 Task: Set the relative font size for the text renderer to large.
Action: Mouse moved to (130, 18)
Screenshot: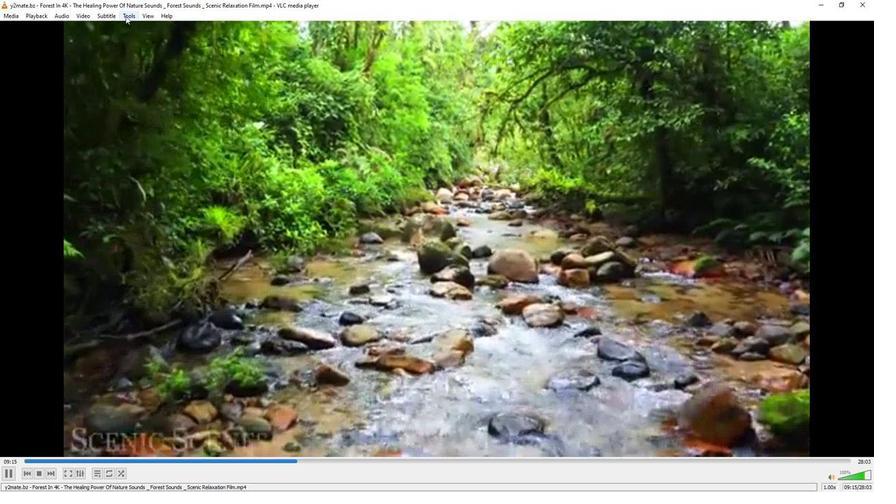 
Action: Mouse pressed left at (130, 18)
Screenshot: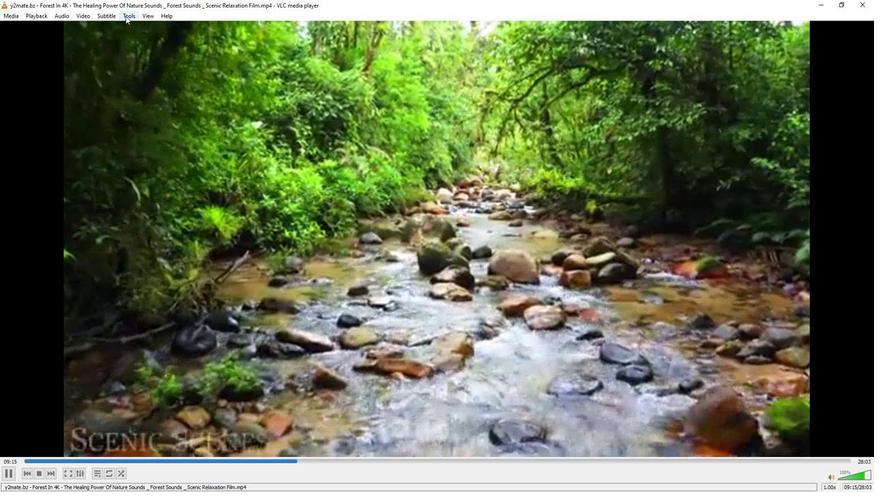 
Action: Mouse moved to (153, 123)
Screenshot: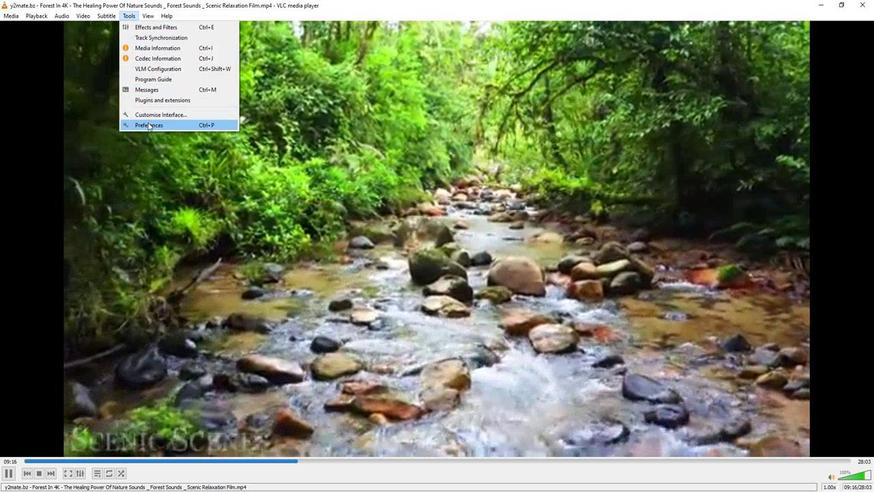 
Action: Mouse pressed left at (153, 123)
Screenshot: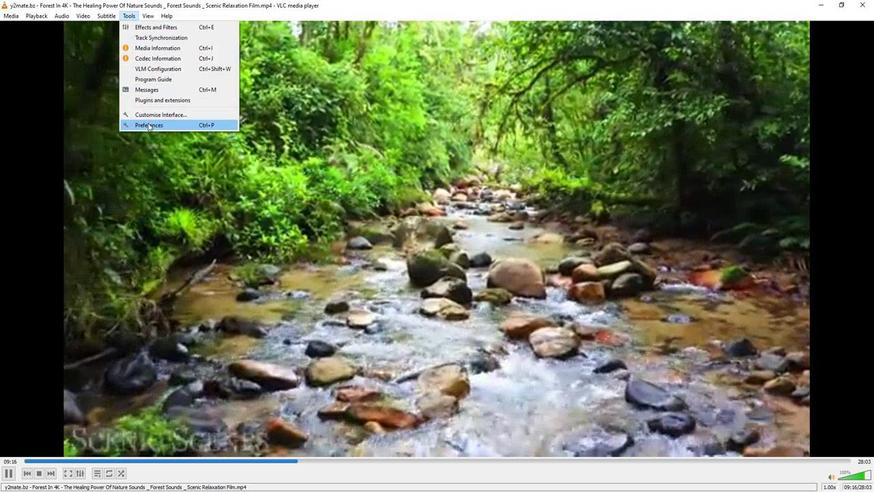 
Action: Mouse moved to (291, 397)
Screenshot: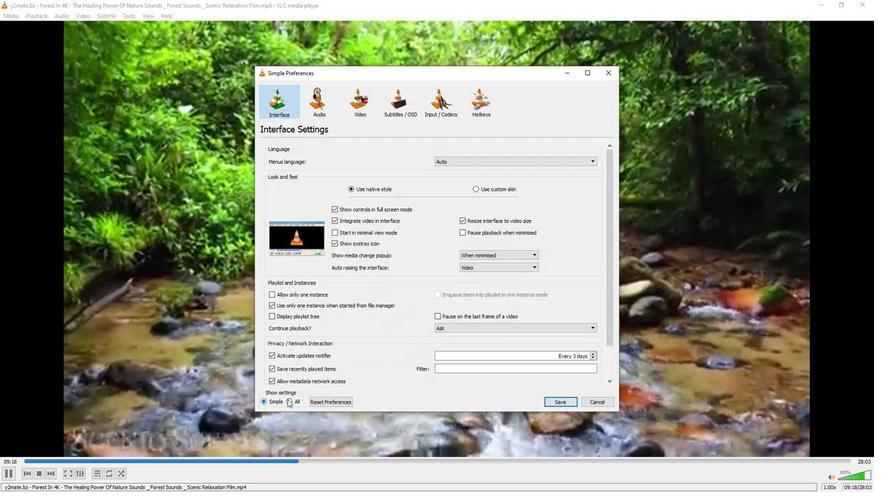 
Action: Mouse pressed left at (291, 397)
Screenshot: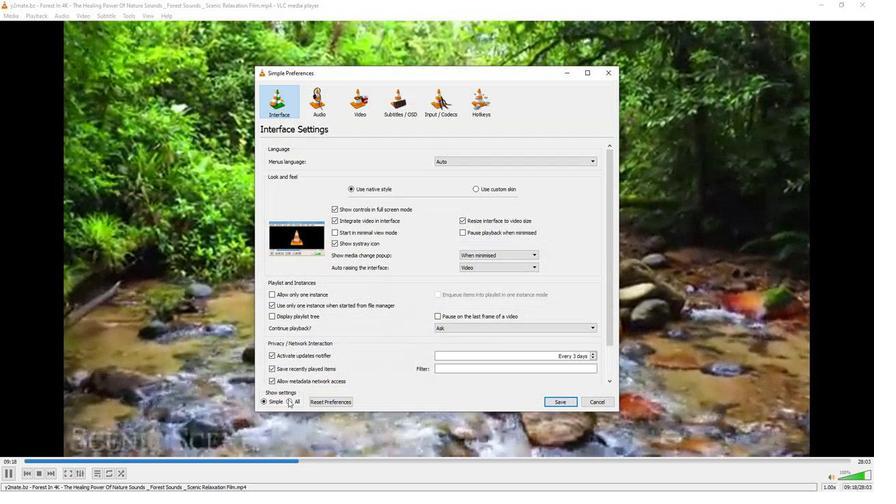 
Action: Mouse moved to (308, 342)
Screenshot: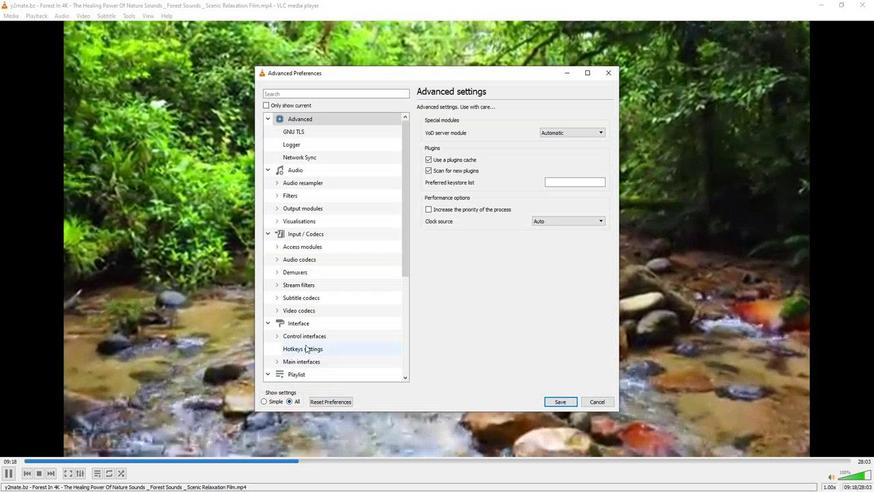 
Action: Mouse scrolled (308, 341) with delta (0, 0)
Screenshot: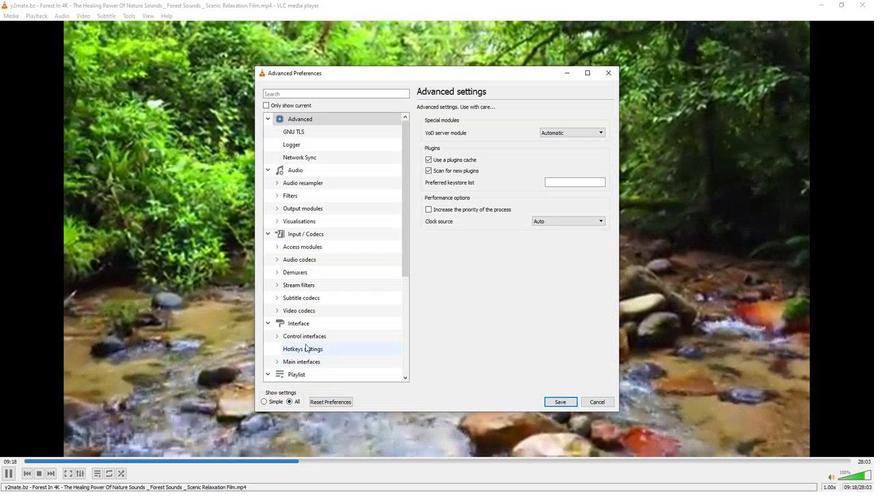 
Action: Mouse scrolled (308, 341) with delta (0, 0)
Screenshot: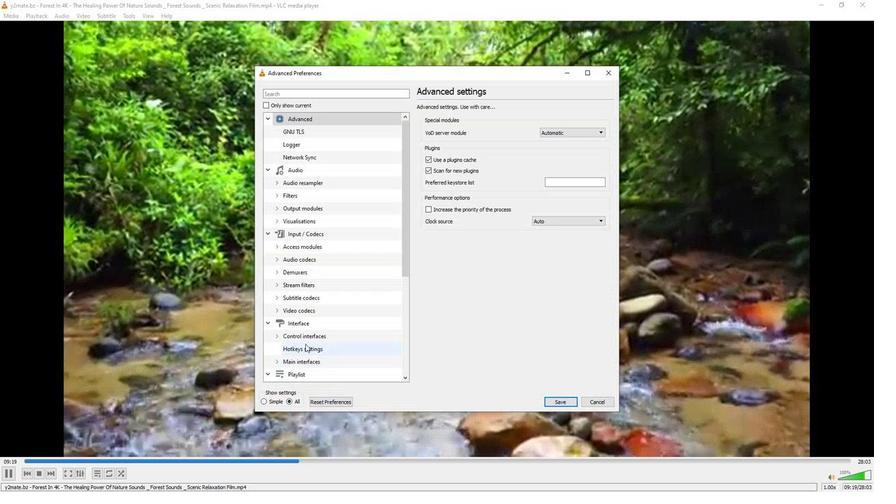 
Action: Mouse scrolled (308, 341) with delta (0, 0)
Screenshot: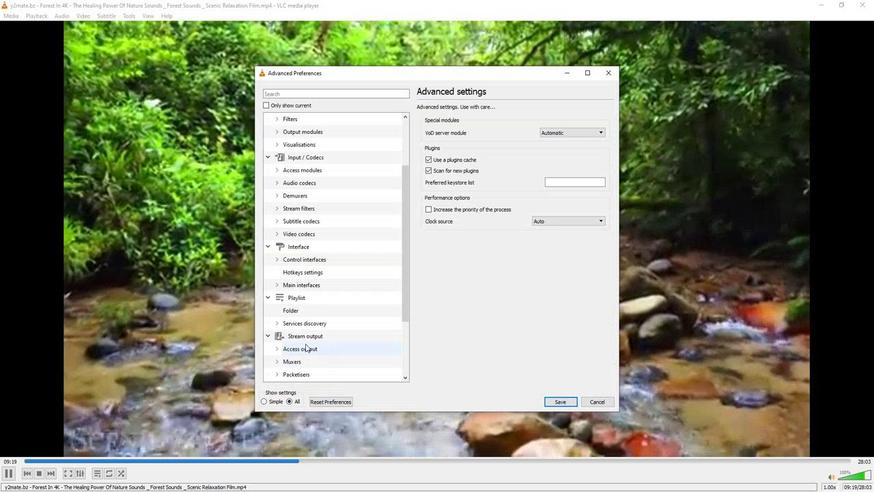 
Action: Mouse scrolled (308, 341) with delta (0, 0)
Screenshot: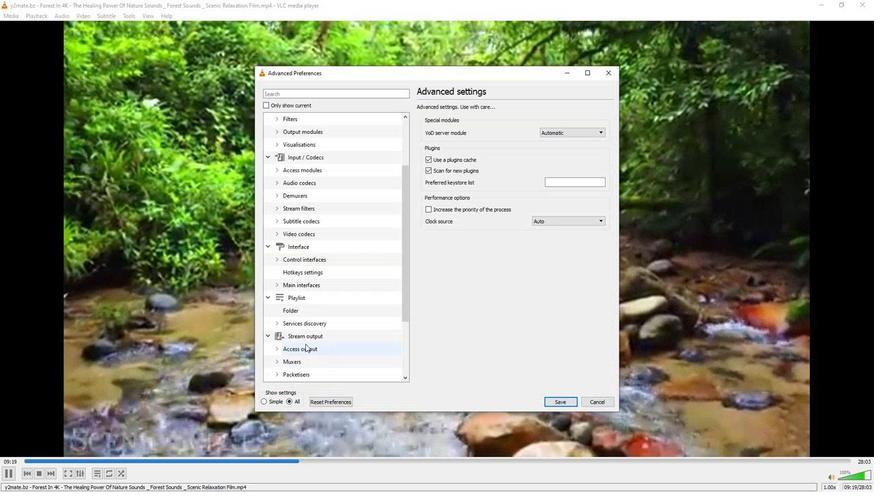 
Action: Mouse moved to (308, 341)
Screenshot: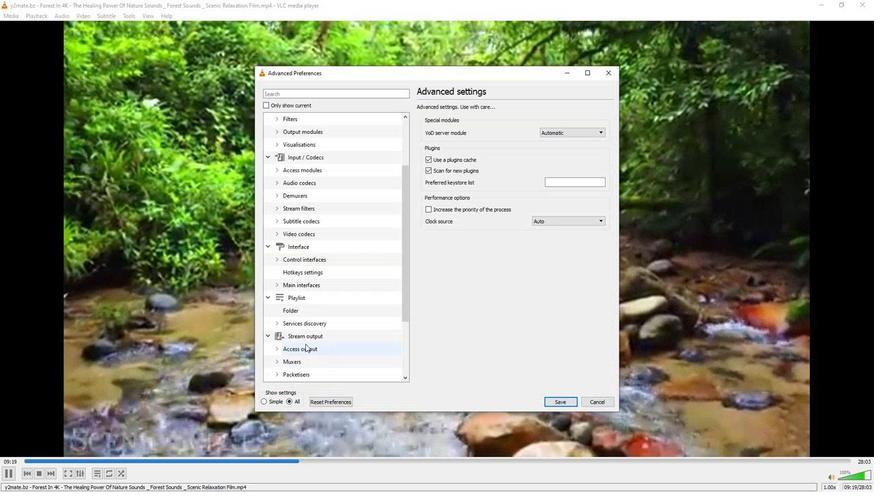 
Action: Mouse scrolled (308, 341) with delta (0, 0)
Screenshot: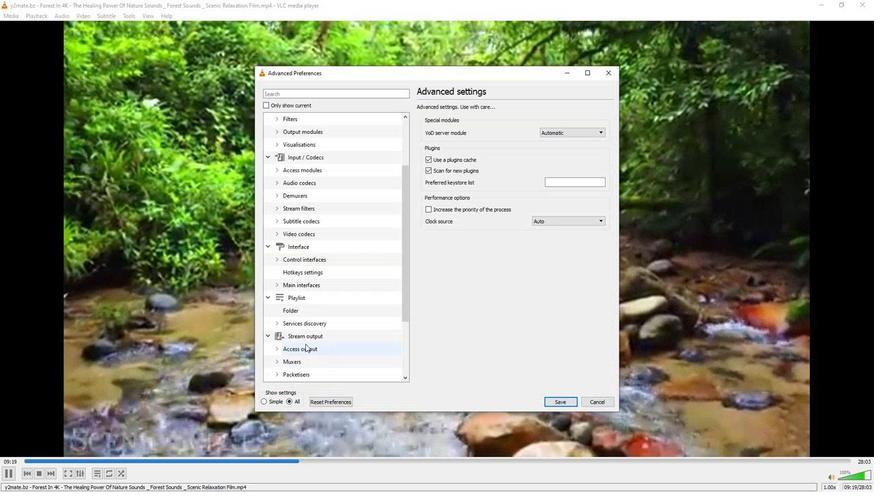 
Action: Mouse moved to (308, 339)
Screenshot: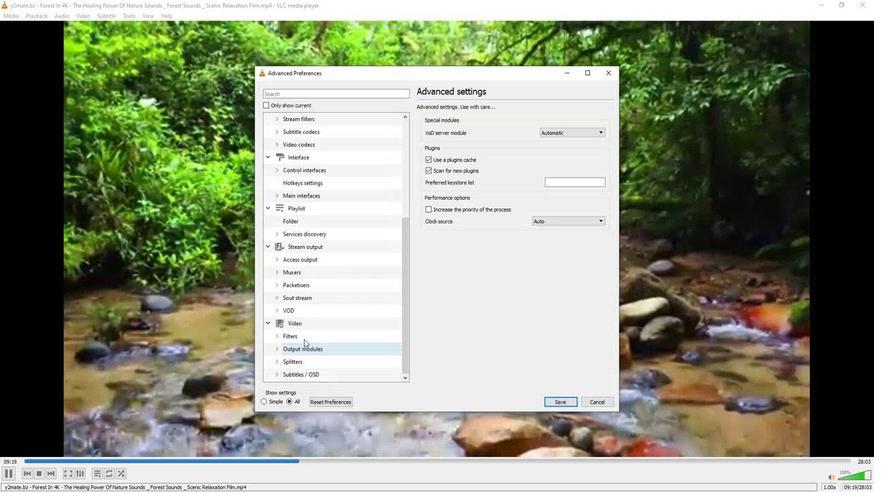 
Action: Mouse scrolled (308, 339) with delta (0, 0)
Screenshot: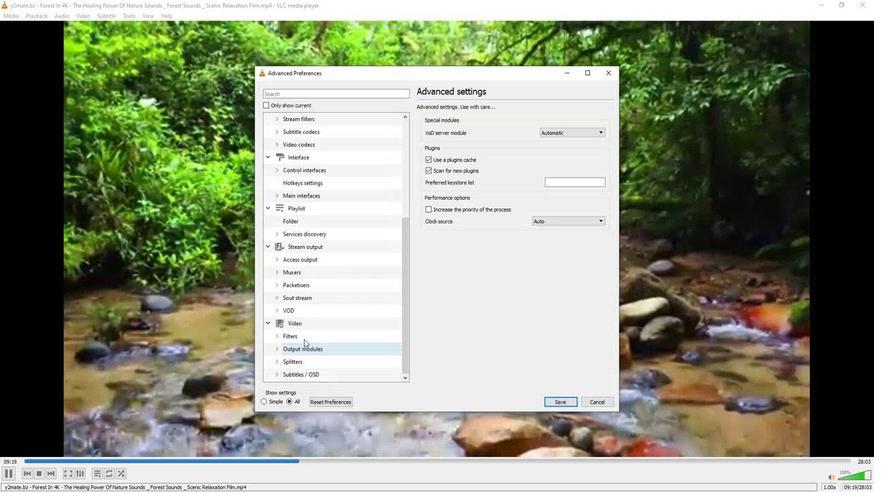 
Action: Mouse moved to (306, 335)
Screenshot: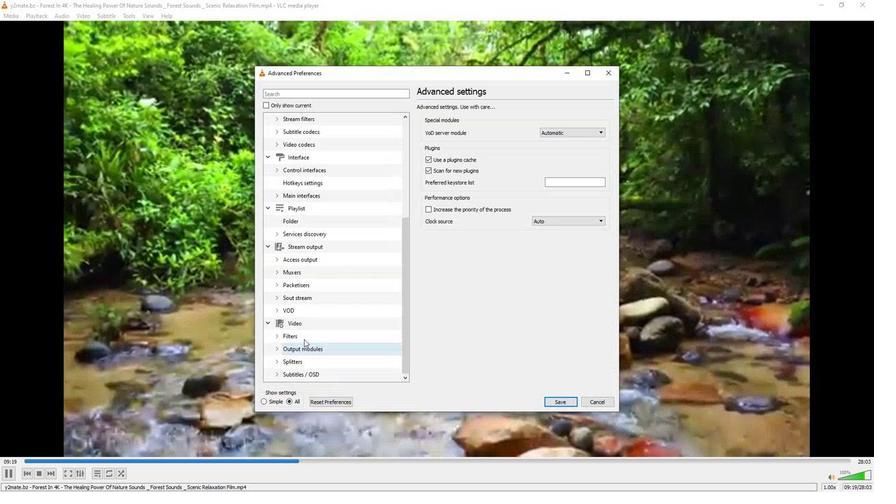 
Action: Mouse scrolled (306, 335) with delta (0, 0)
Screenshot: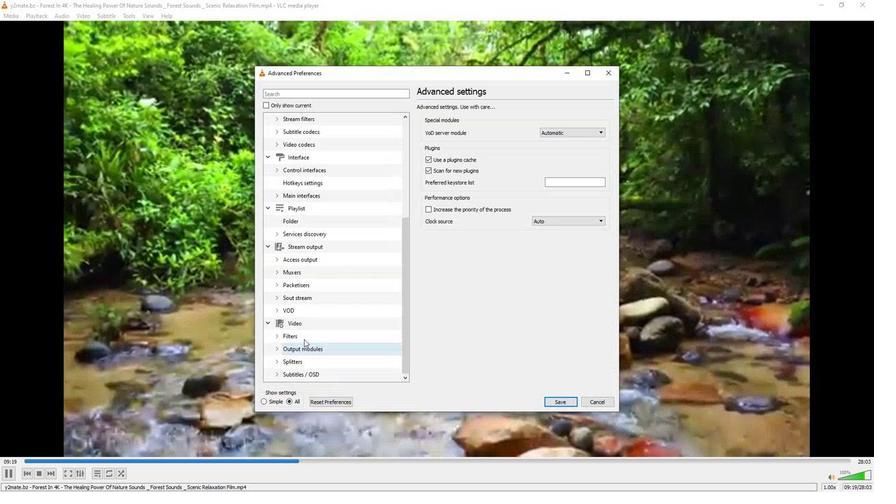 
Action: Mouse moved to (305, 332)
Screenshot: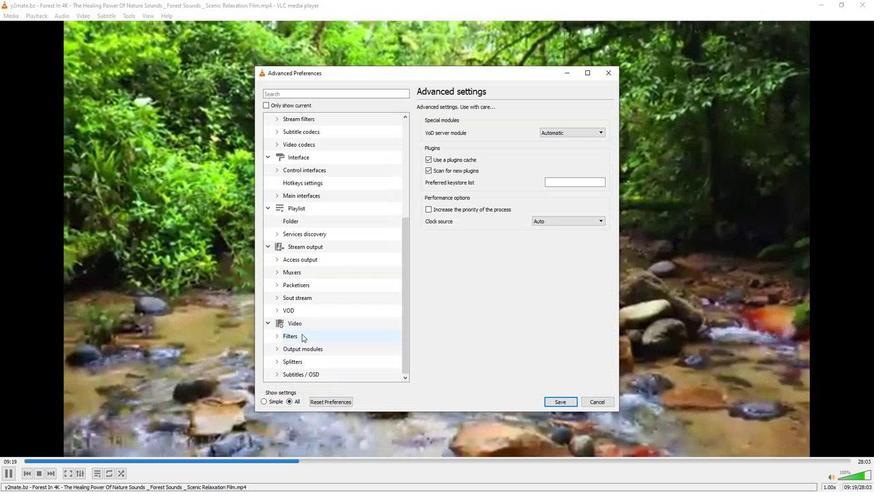 
Action: Mouse scrolled (305, 332) with delta (0, 0)
Screenshot: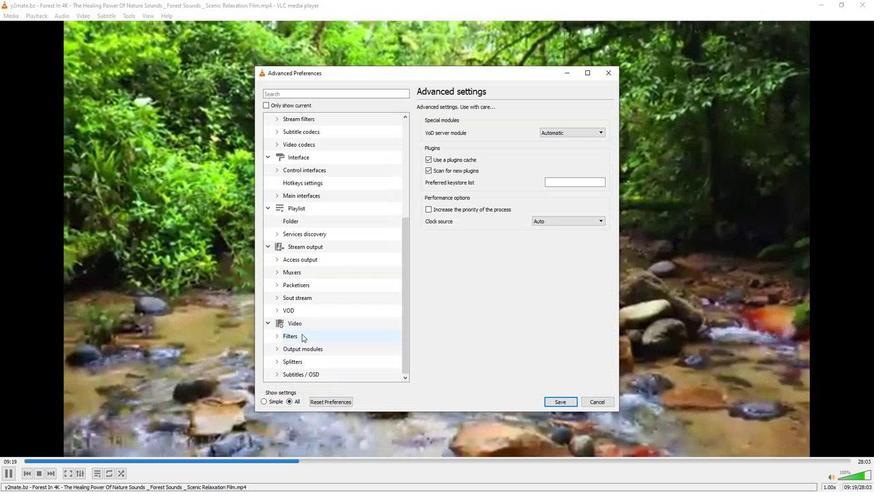 
Action: Mouse moved to (279, 371)
Screenshot: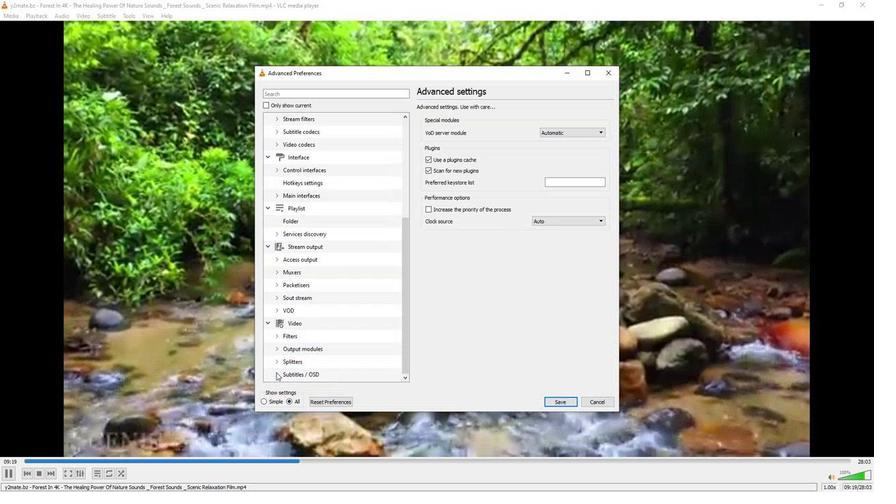 
Action: Mouse pressed left at (279, 371)
Screenshot: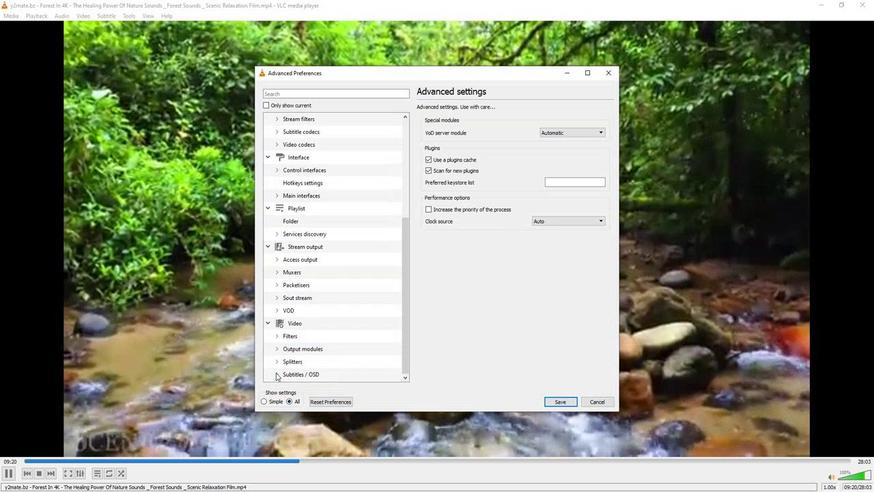 
Action: Mouse moved to (303, 356)
Screenshot: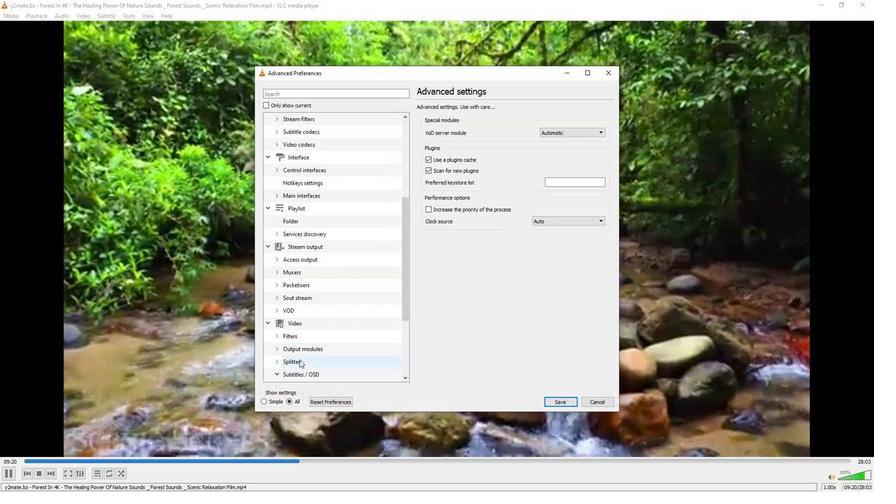 
Action: Mouse scrolled (303, 356) with delta (0, 0)
Screenshot: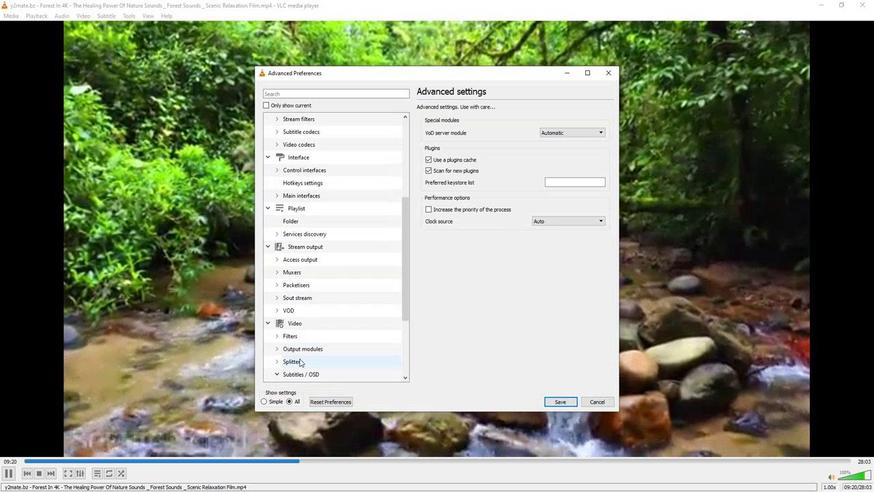 
Action: Mouse scrolled (303, 356) with delta (0, 0)
Screenshot: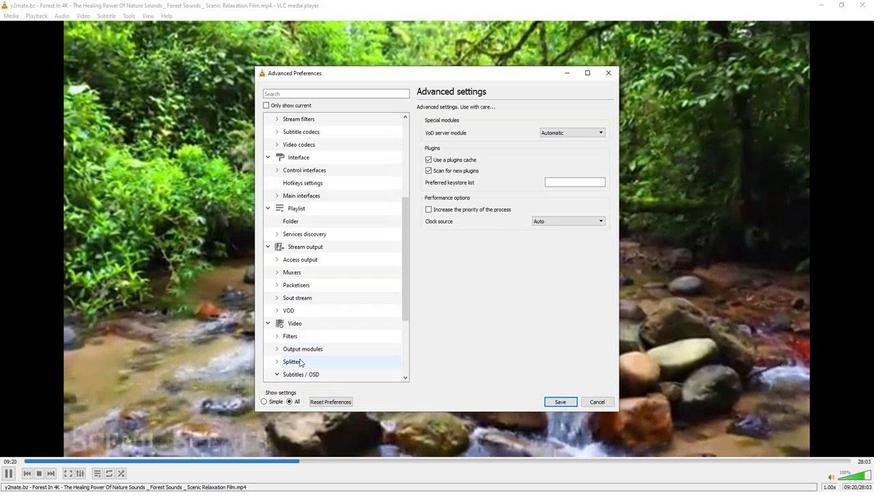 
Action: Mouse scrolled (303, 356) with delta (0, 0)
Screenshot: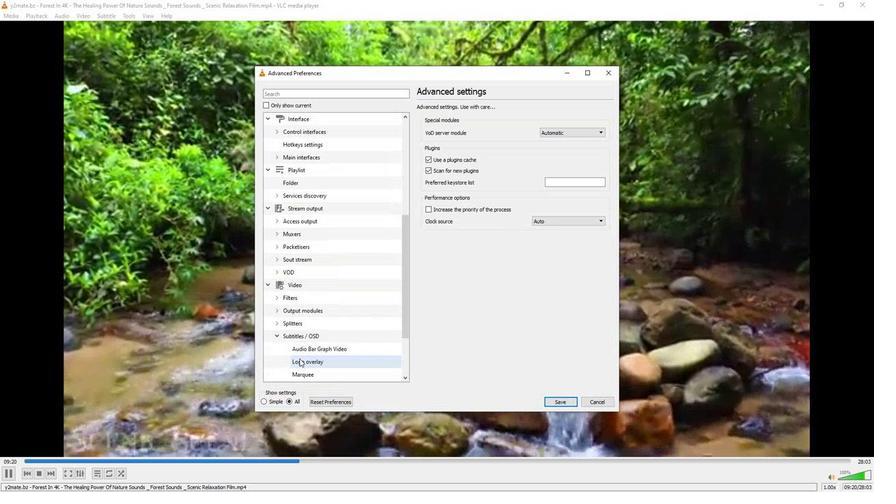 
Action: Mouse scrolled (303, 356) with delta (0, 0)
Screenshot: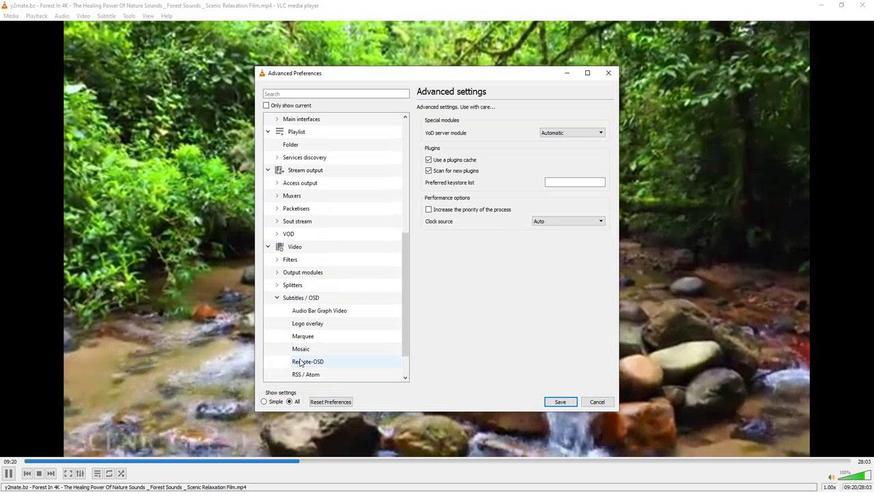 
Action: Mouse scrolled (303, 356) with delta (0, 0)
Screenshot: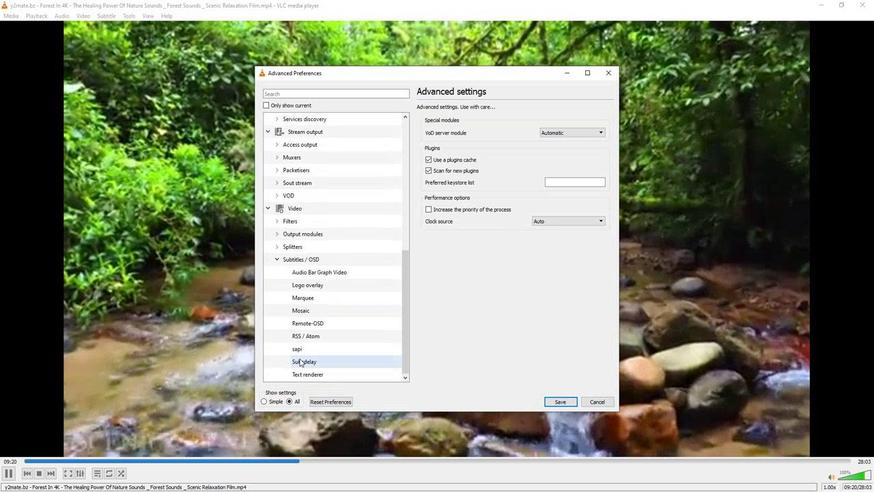 
Action: Mouse scrolled (303, 356) with delta (0, 0)
Screenshot: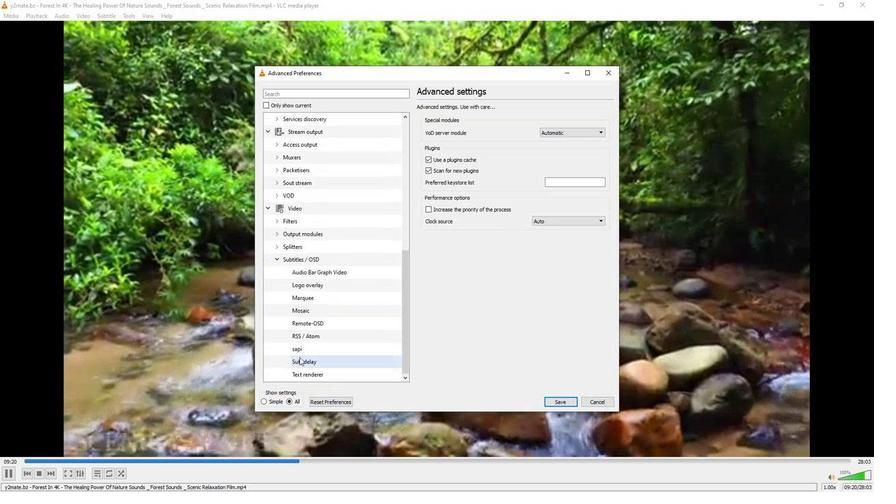 
Action: Mouse moved to (303, 354)
Screenshot: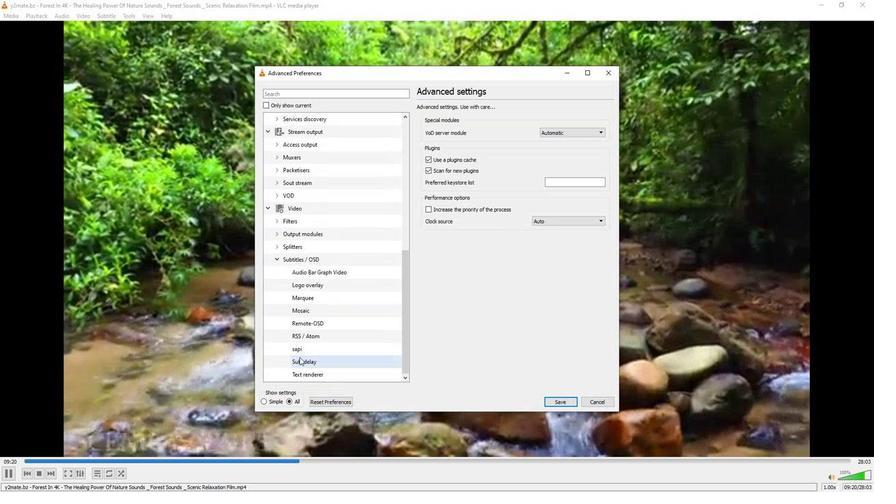 
Action: Mouse scrolled (303, 354) with delta (0, 0)
Screenshot: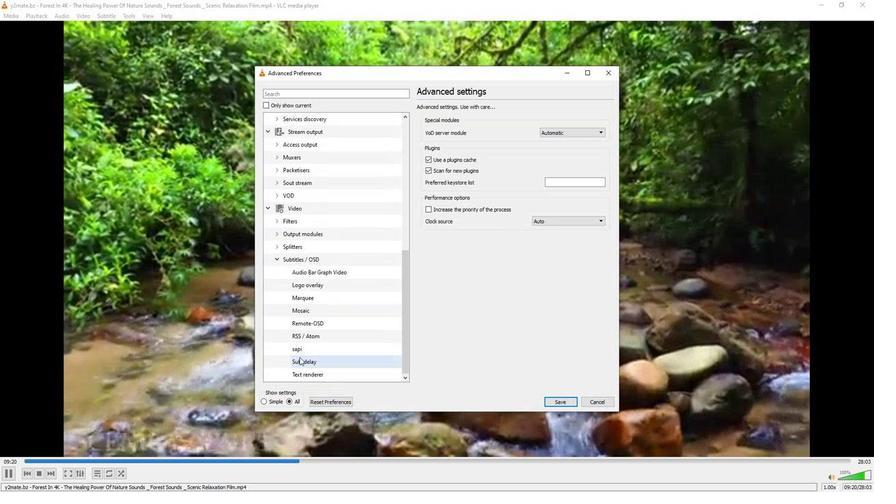
Action: Mouse moved to (303, 371)
Screenshot: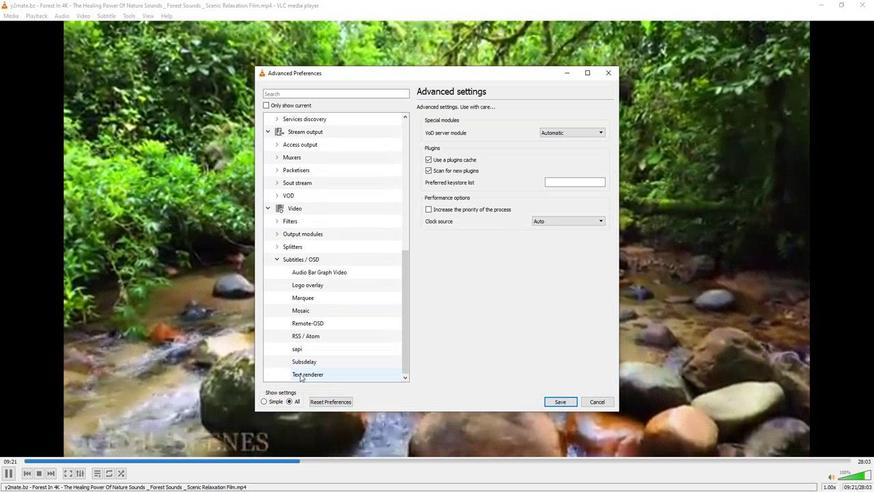 
Action: Mouse pressed left at (303, 371)
Screenshot: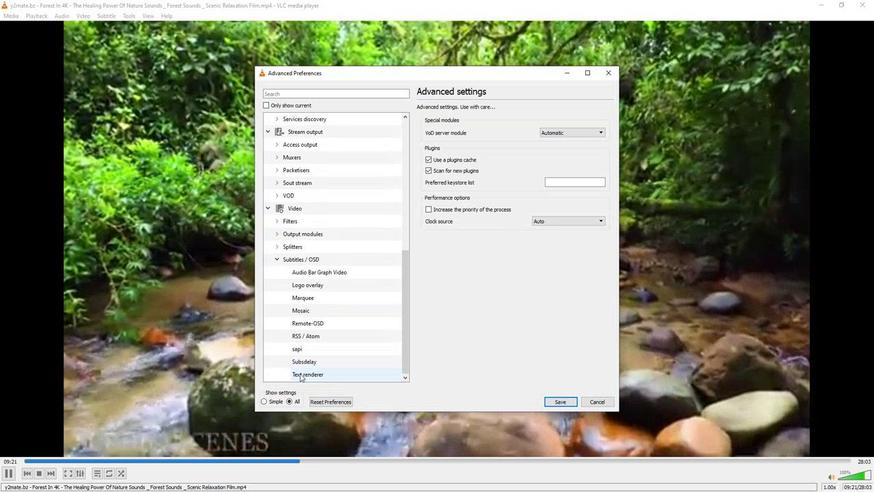 
Action: Mouse moved to (606, 157)
Screenshot: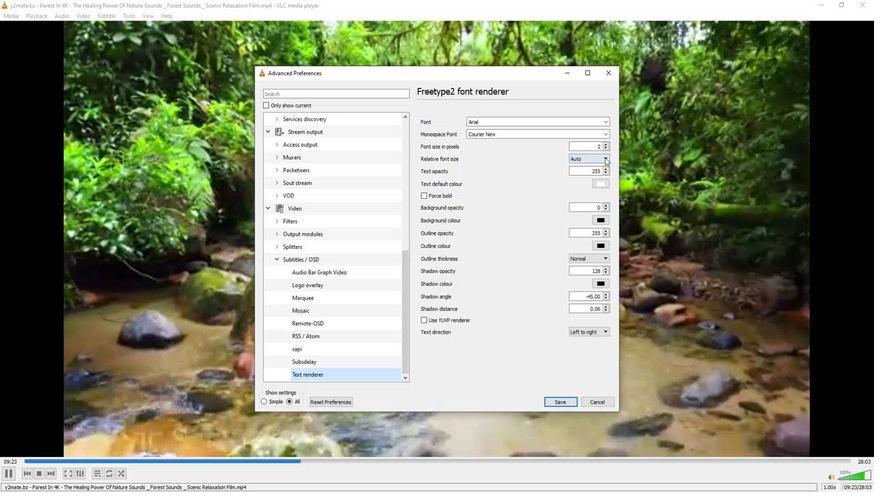 
Action: Mouse pressed left at (606, 157)
Screenshot: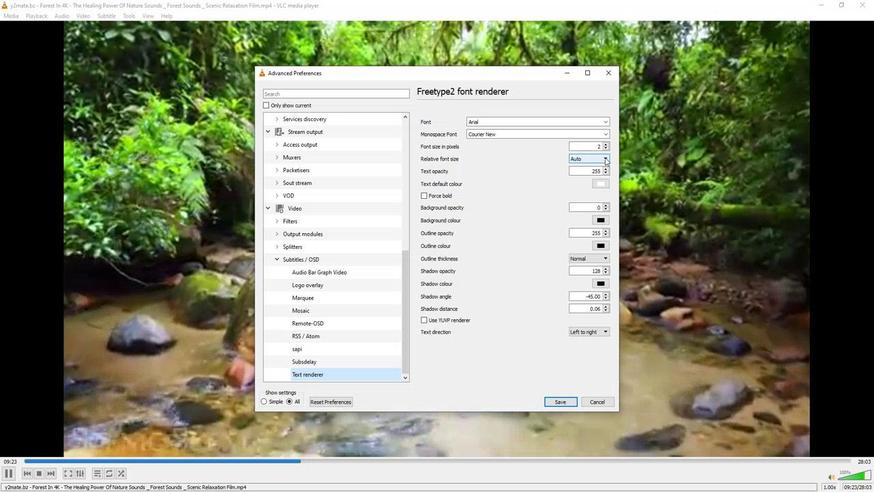 
Action: Mouse moved to (585, 190)
Screenshot: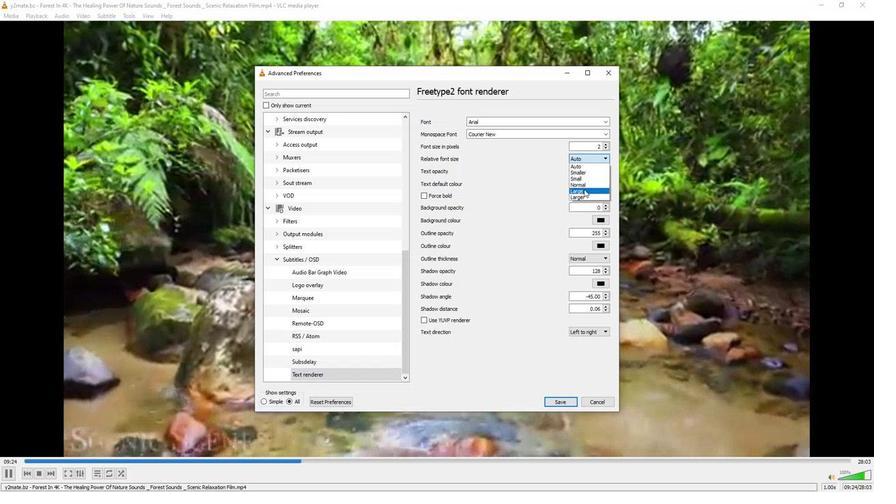 
Action: Mouse pressed left at (585, 190)
Screenshot: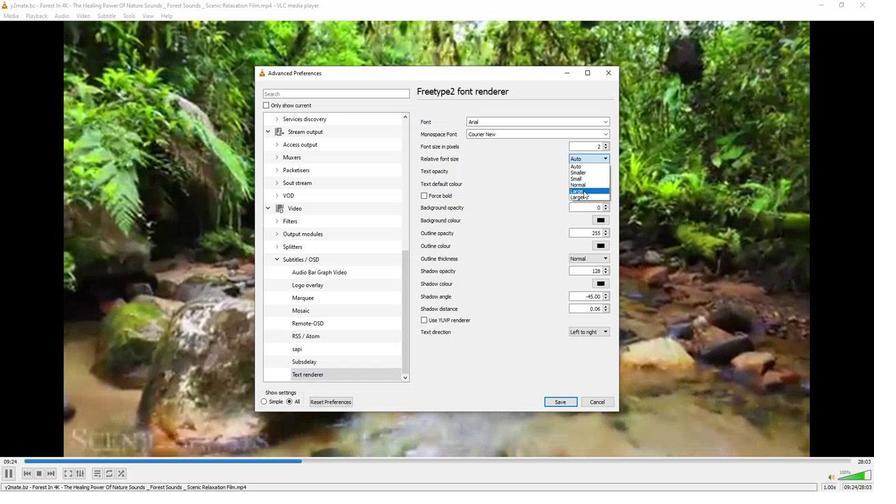 
